 Task: Reply to email with the signature Connor Wood with the subject 'Product launch announcement' from softage.1@softage.net with the message 'Can you confirm whether the project is on track to meet the deadline?'
Action: Mouse moved to (836, 208)
Screenshot: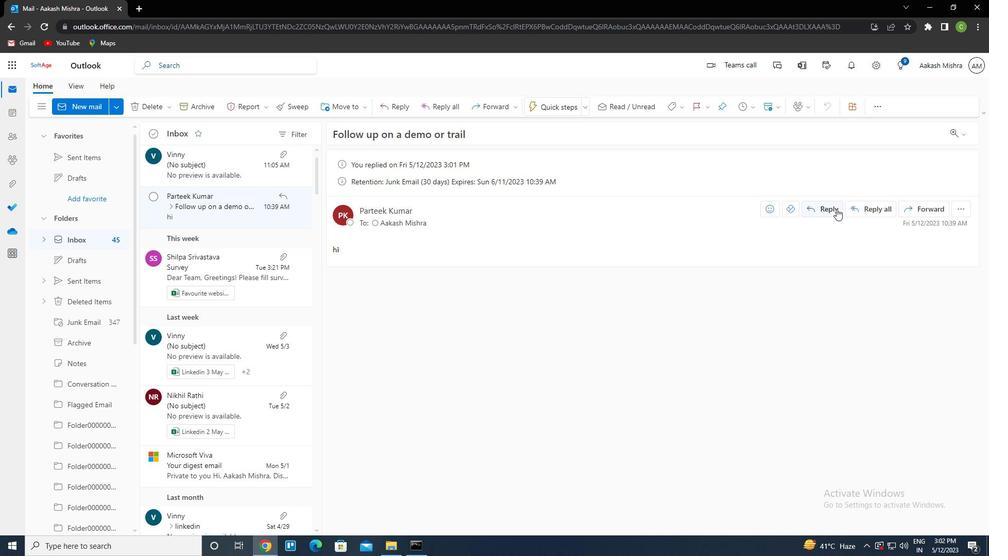 
Action: Mouse pressed left at (836, 208)
Screenshot: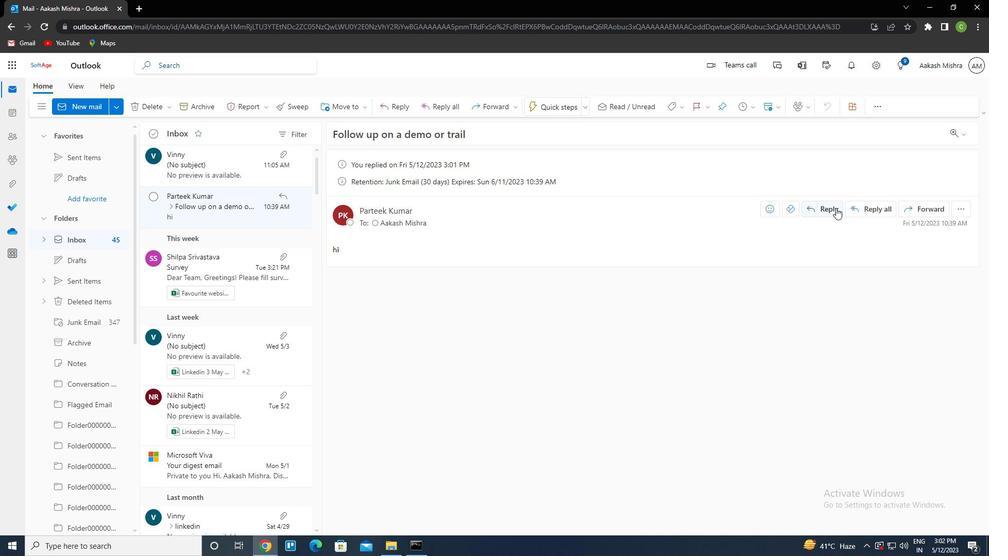 
Action: Mouse moved to (664, 105)
Screenshot: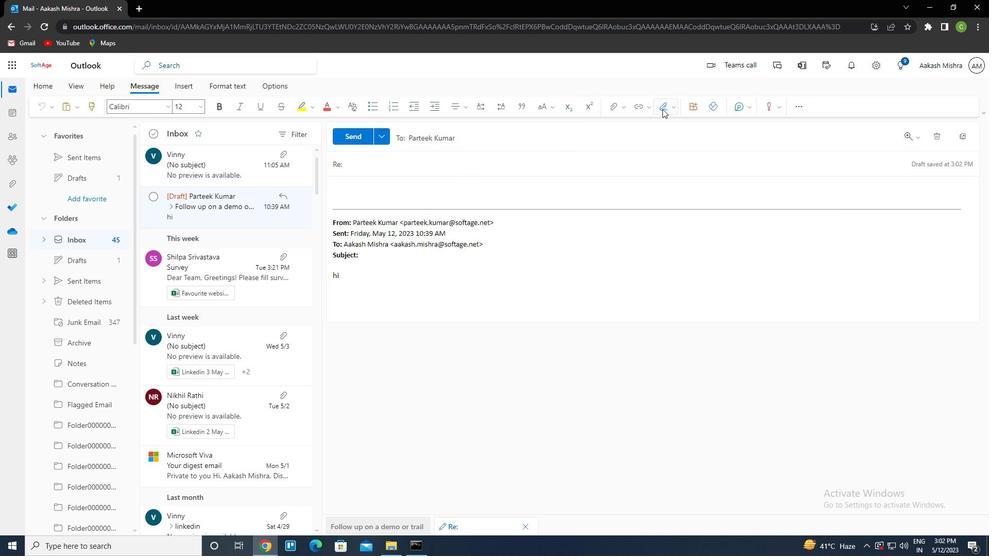 
Action: Mouse pressed left at (664, 105)
Screenshot: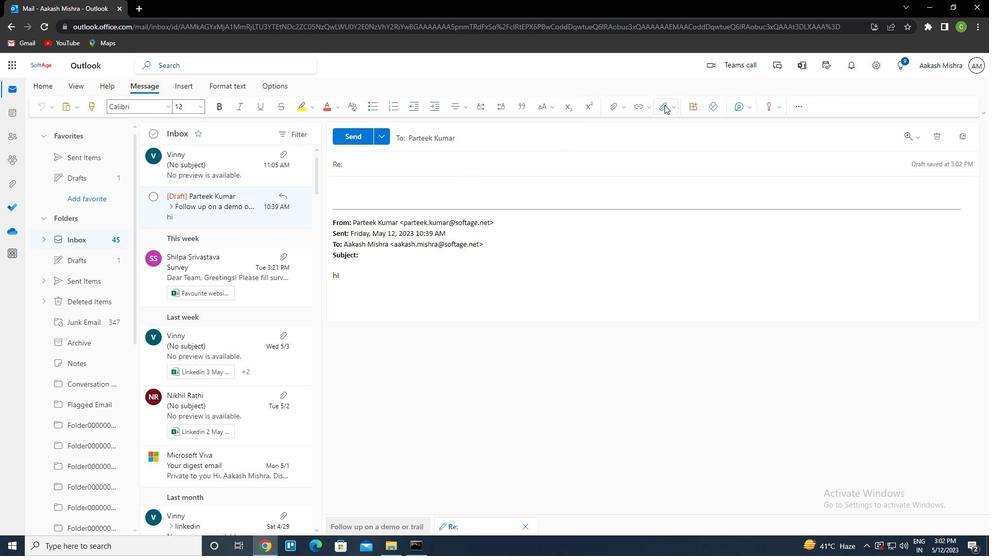 
Action: Mouse moved to (649, 150)
Screenshot: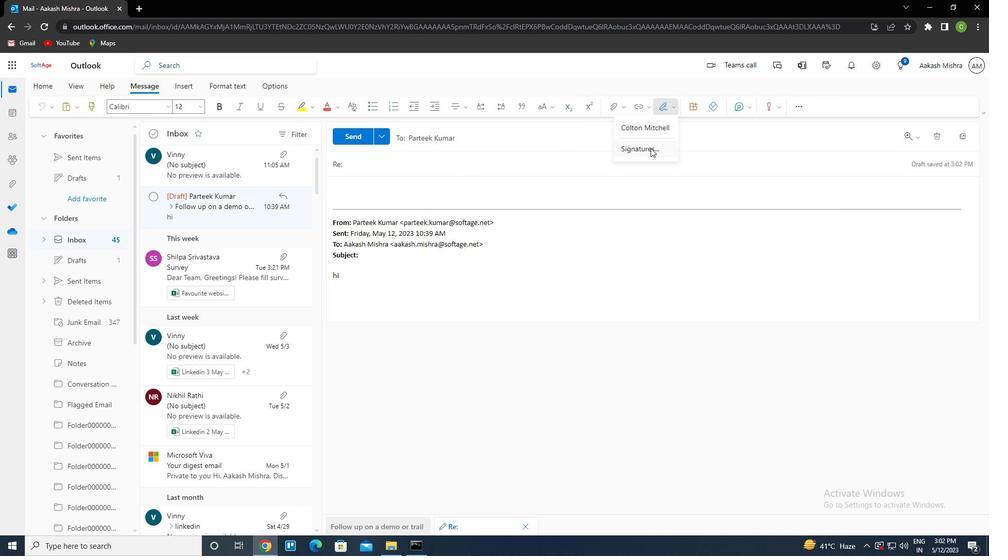 
Action: Mouse pressed left at (649, 150)
Screenshot: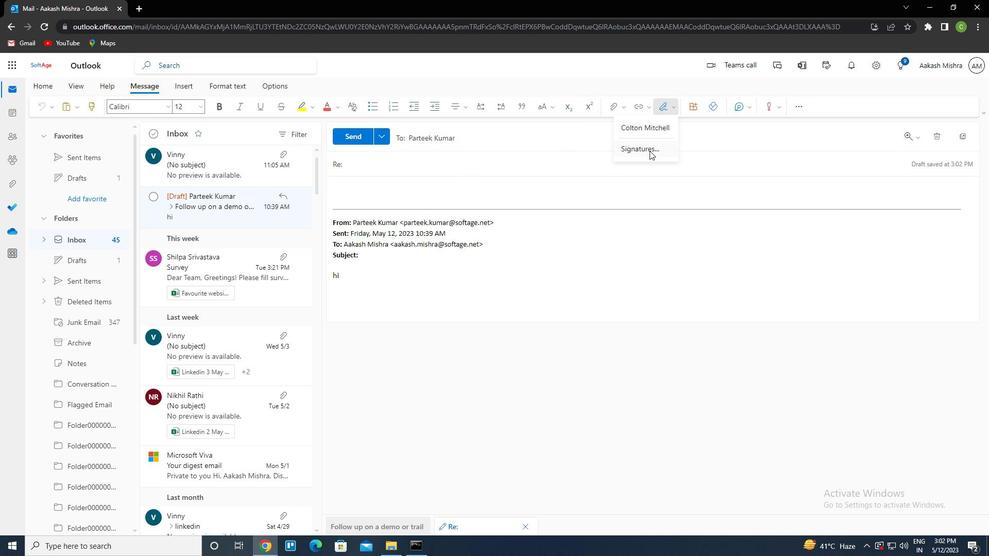 
Action: Mouse moved to (704, 190)
Screenshot: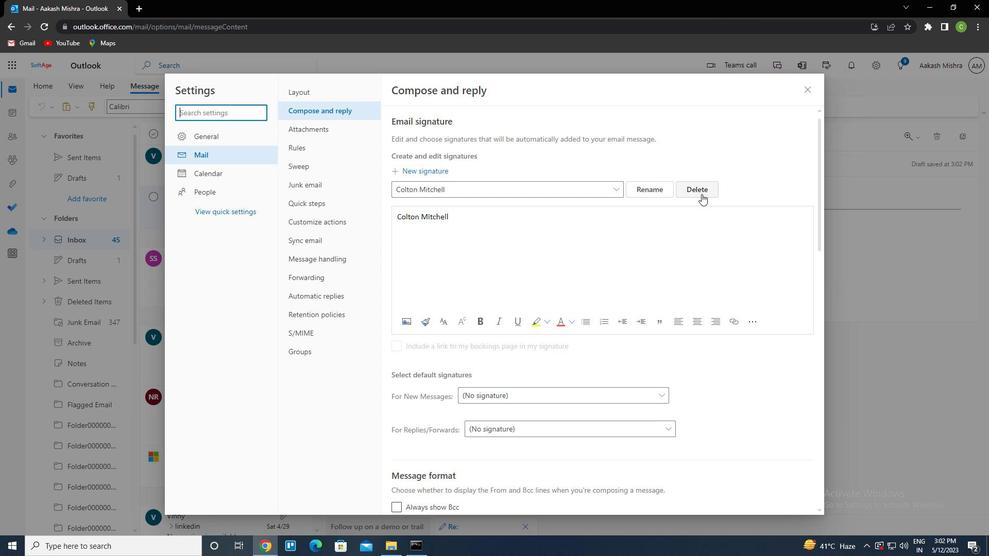
Action: Mouse pressed left at (704, 190)
Screenshot: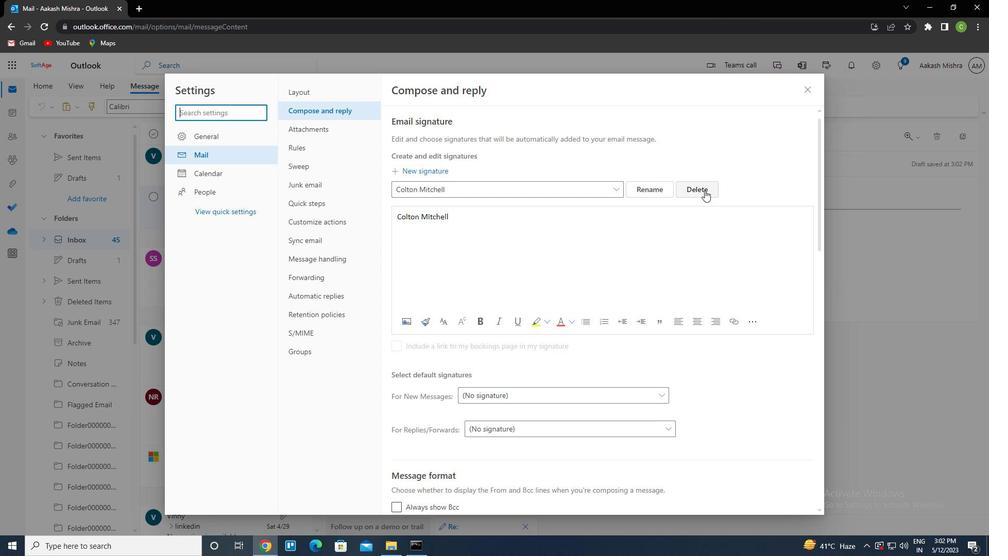 
Action: Mouse moved to (494, 194)
Screenshot: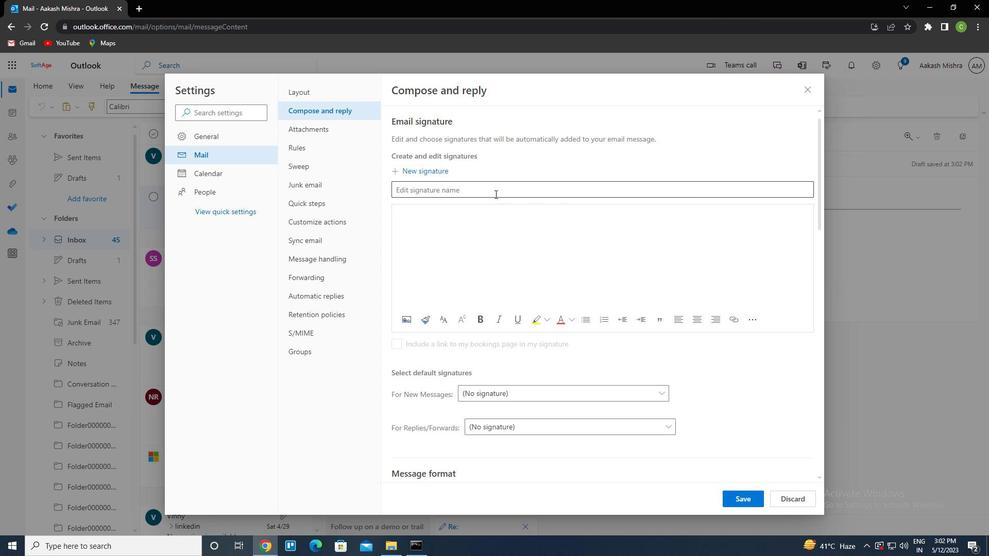 
Action: Mouse pressed left at (494, 194)
Screenshot: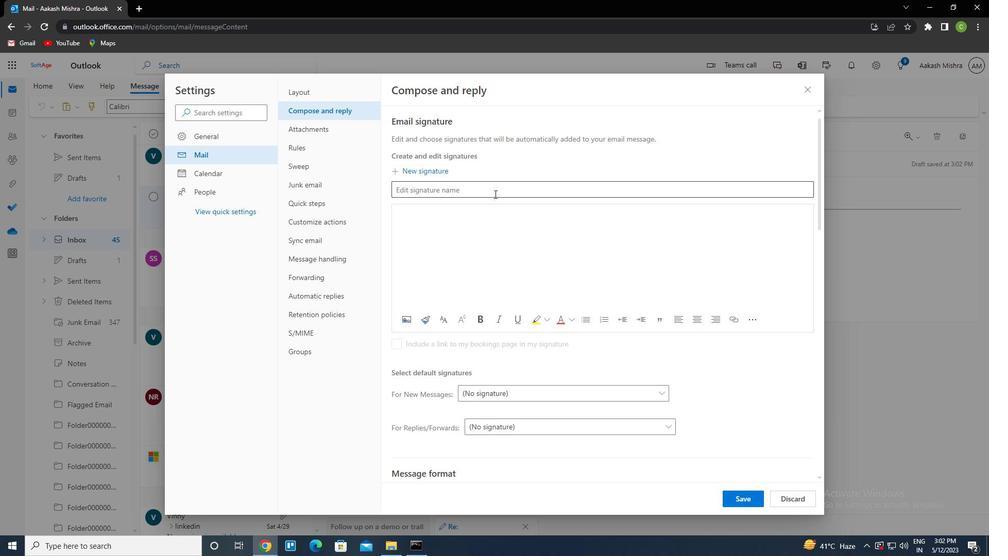 
Action: Key pressed <Key.caps_lock>c<Key.caps_lock>onnor<Key.space><Key.caps_lock>w<Key.caps_lock>ood<Key.tab><Key.caps_lock>c<Key.caps_lock>ornor<Key.space><Key.backspace><Key.backspace><Key.backspace>nor<Key.left><Key.right><Key.right><Key.right><Key.backspace><Key.right><Key.space><Key.caps_lock>ctrl+W<Key.caps_lock>ood
Screenshot: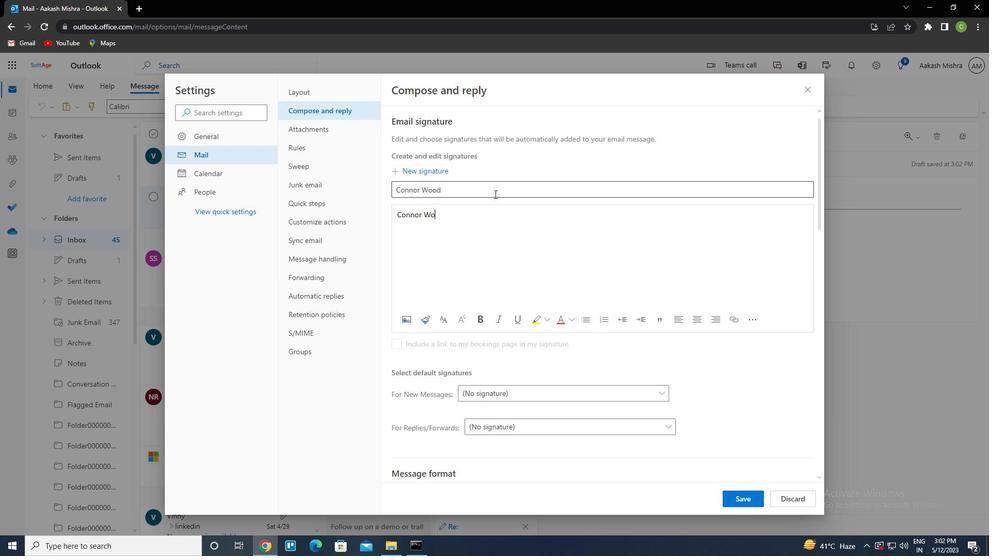 
Action: Mouse moved to (749, 500)
Screenshot: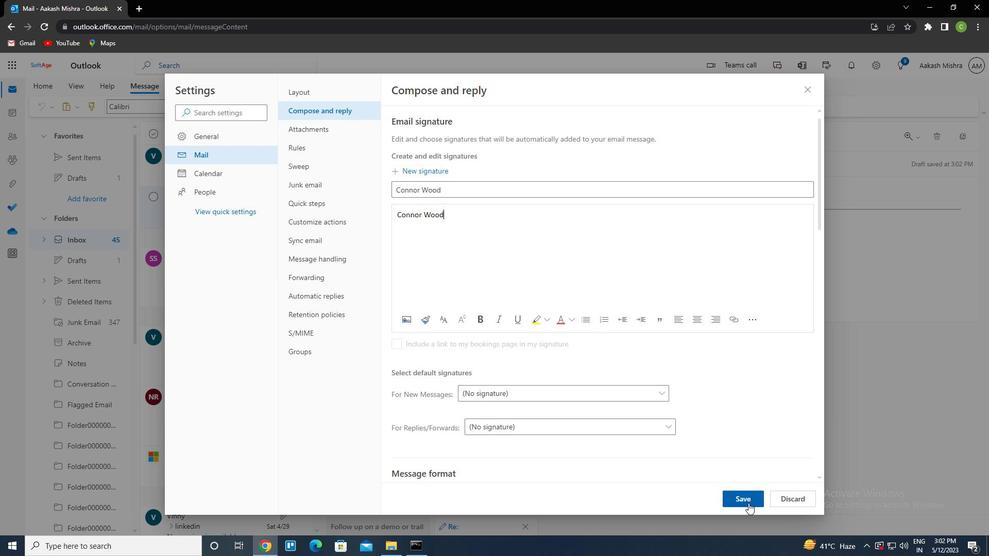 
Action: Mouse pressed left at (749, 500)
Screenshot: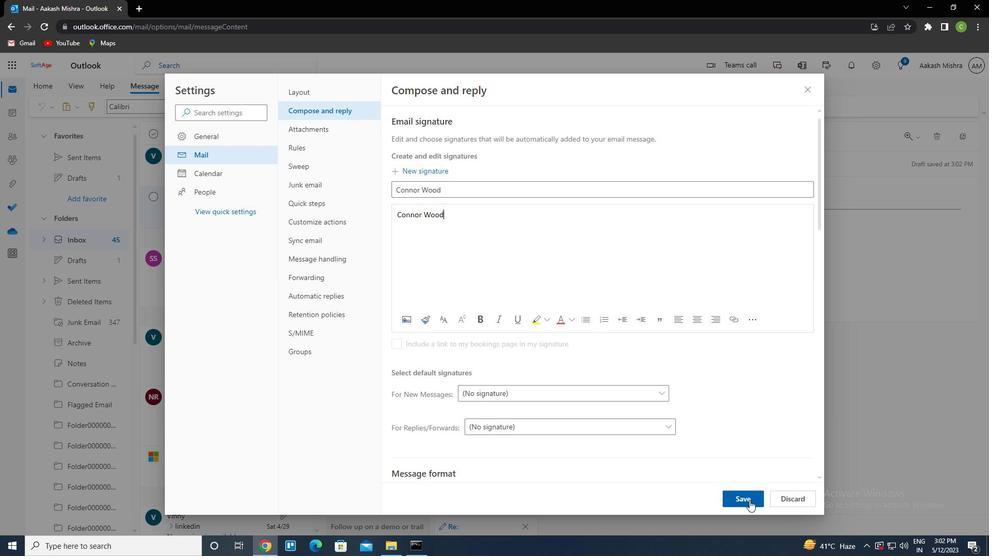 
Action: Mouse moved to (809, 94)
Screenshot: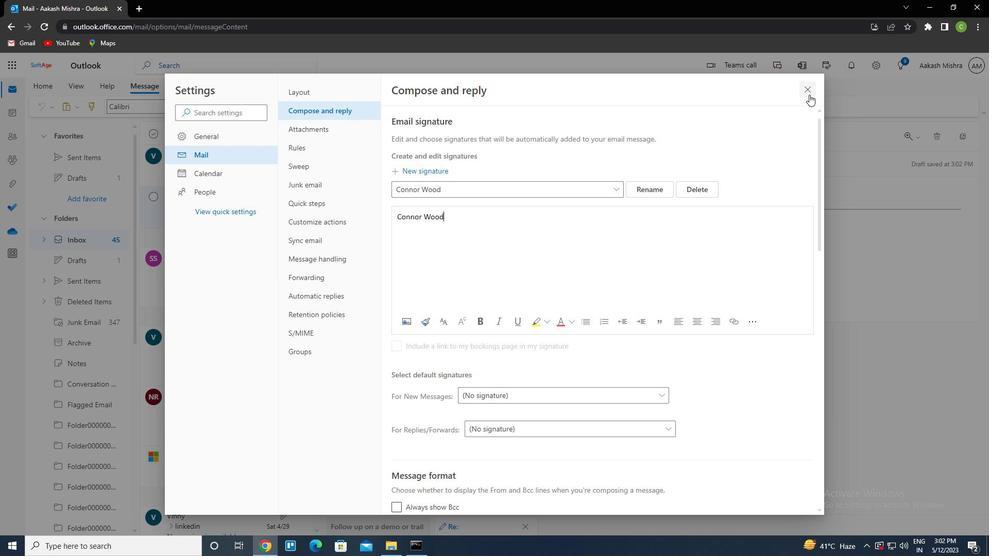 
Action: Mouse pressed left at (809, 94)
Screenshot: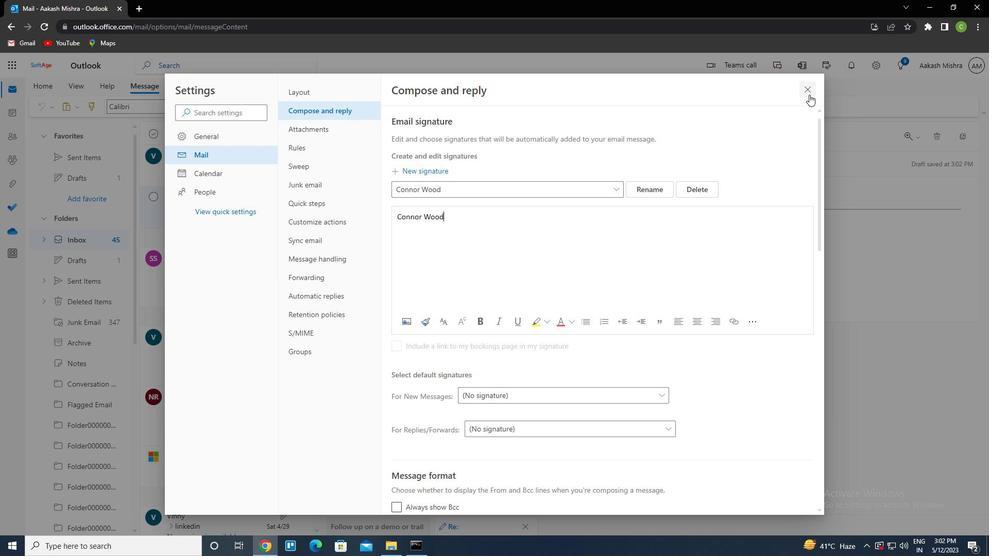 
Action: Mouse moved to (661, 110)
Screenshot: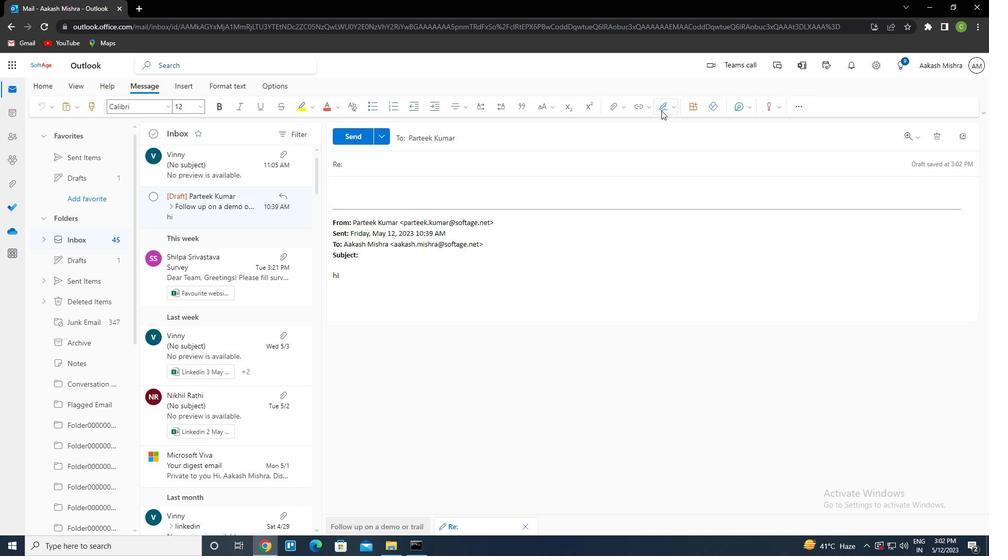 
Action: Mouse pressed left at (661, 110)
Screenshot: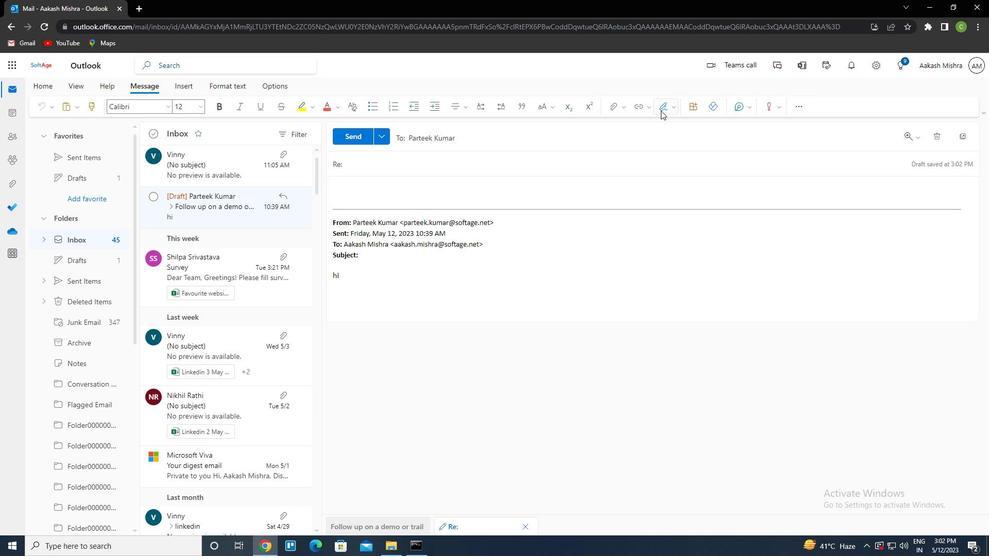 
Action: Mouse moved to (656, 127)
Screenshot: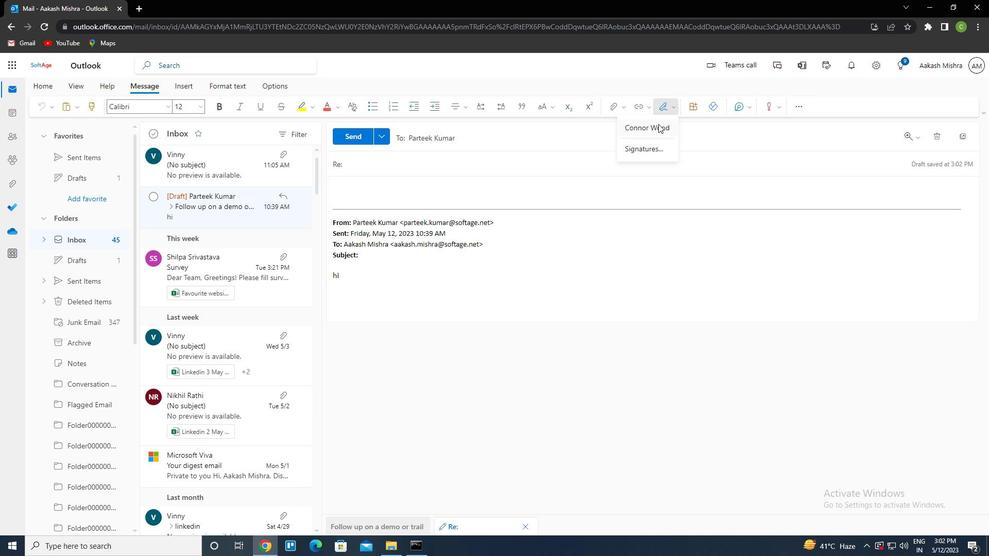 
Action: Mouse pressed left at (656, 127)
Screenshot: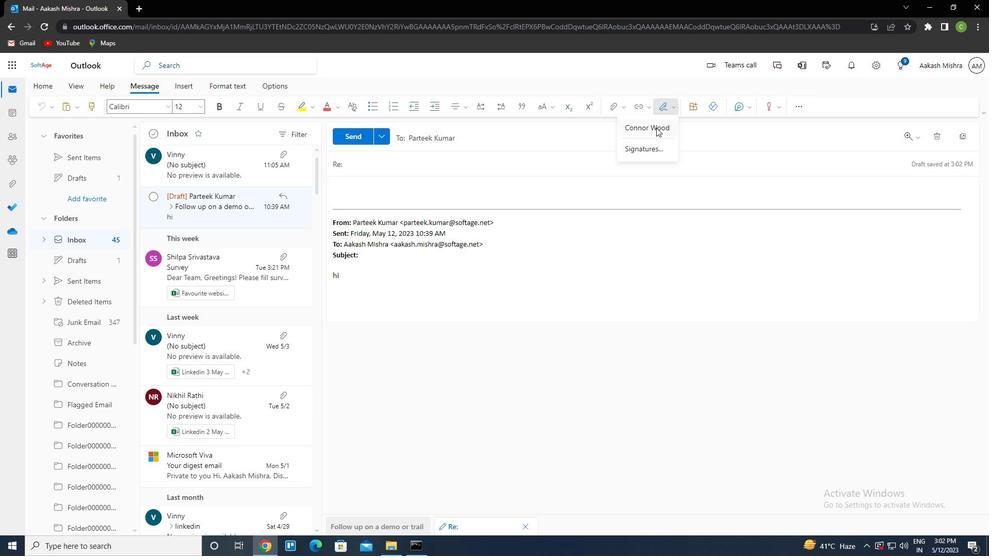 
Action: Mouse moved to (364, 163)
Screenshot: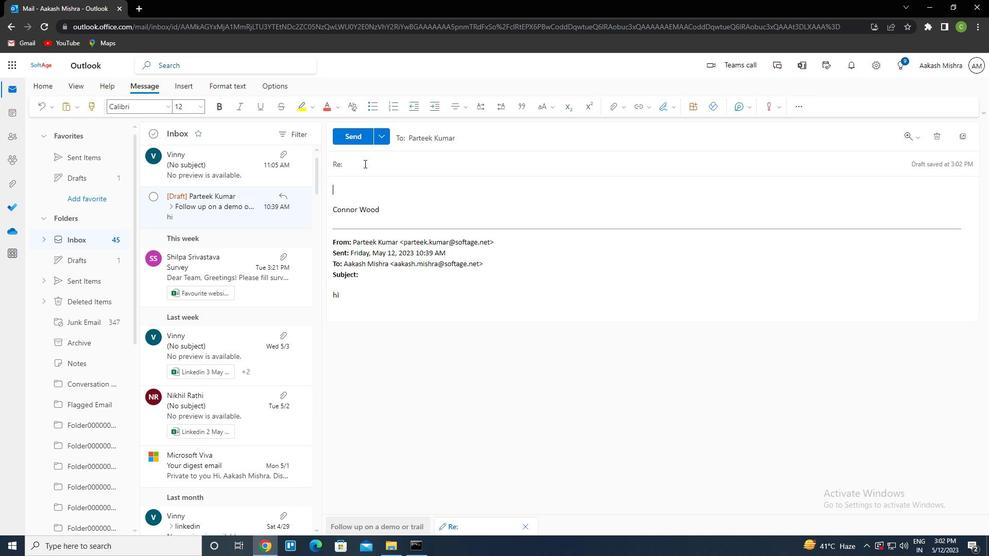 
Action: Mouse pressed left at (364, 163)
Screenshot: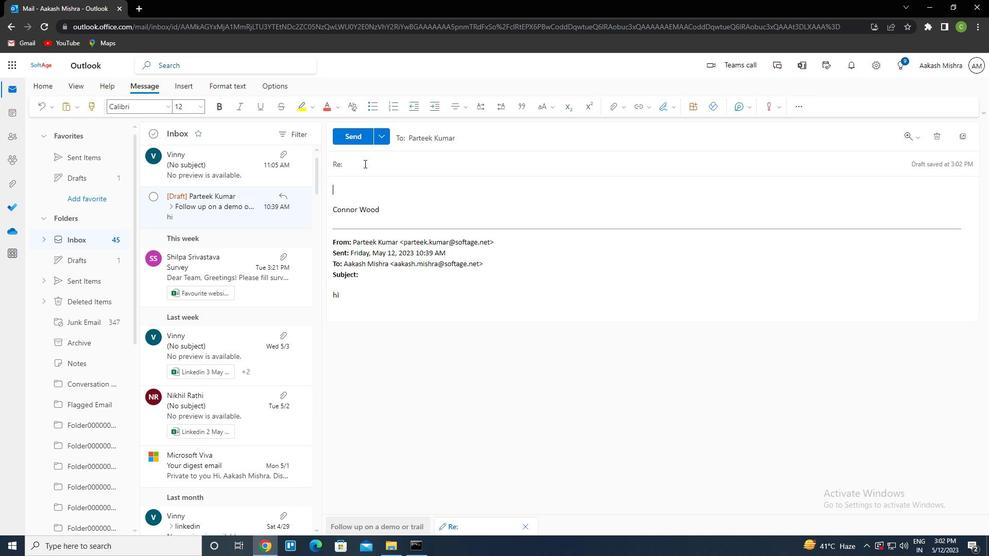 
Action: Key pressed <Key.caps_lock>p<Key.caps_lock>roduct<Key.space>launch<Key.space>announcement<Key.tab><Key.caps_lock>c<Key.caps_lock>an<Key.space>you<Key.space>confirm<Key.space>whether<Key.space>the<Key.space>project<Key.space>is<Key.space>on<Key.space>trach<Key.backspace>k<Key.space>to<Key.space>meet<Key.space>the<Key.space>deadline
Screenshot: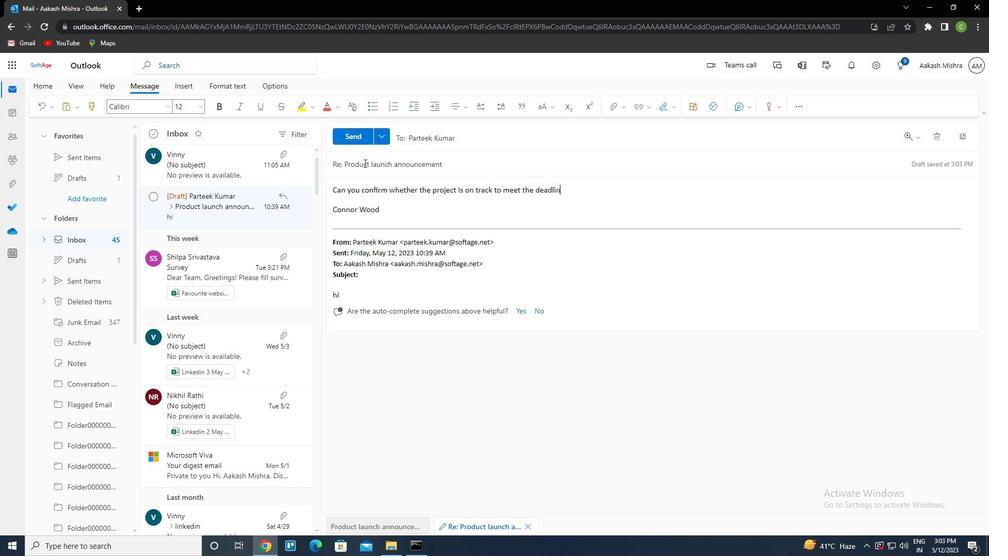
Action: Mouse moved to (359, 140)
Screenshot: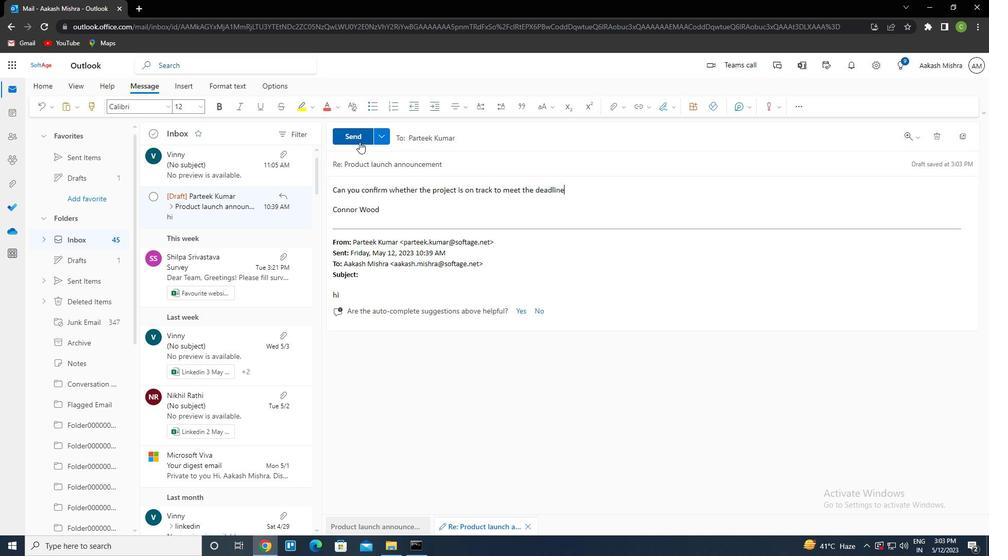 
Action: Mouse pressed left at (359, 140)
Screenshot: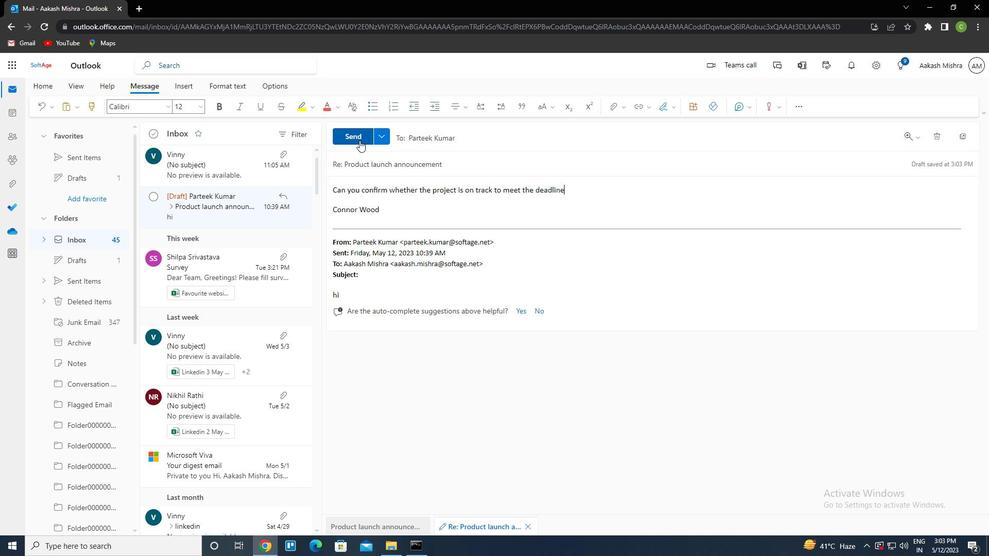 
Action: Mouse moved to (583, 341)
Screenshot: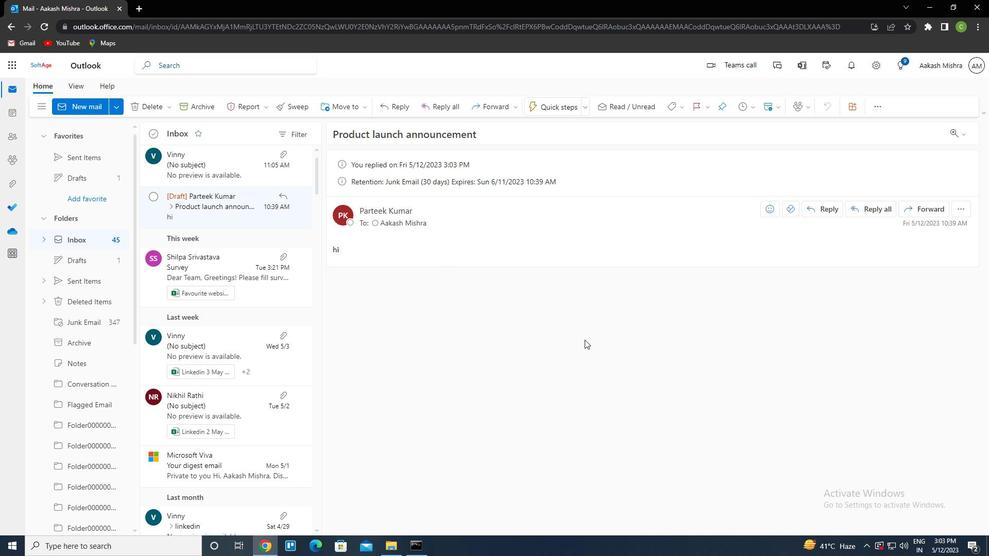 
